 Task: Export SBOM in the repository "Javascript".
Action: Mouse moved to (1067, 84)
Screenshot: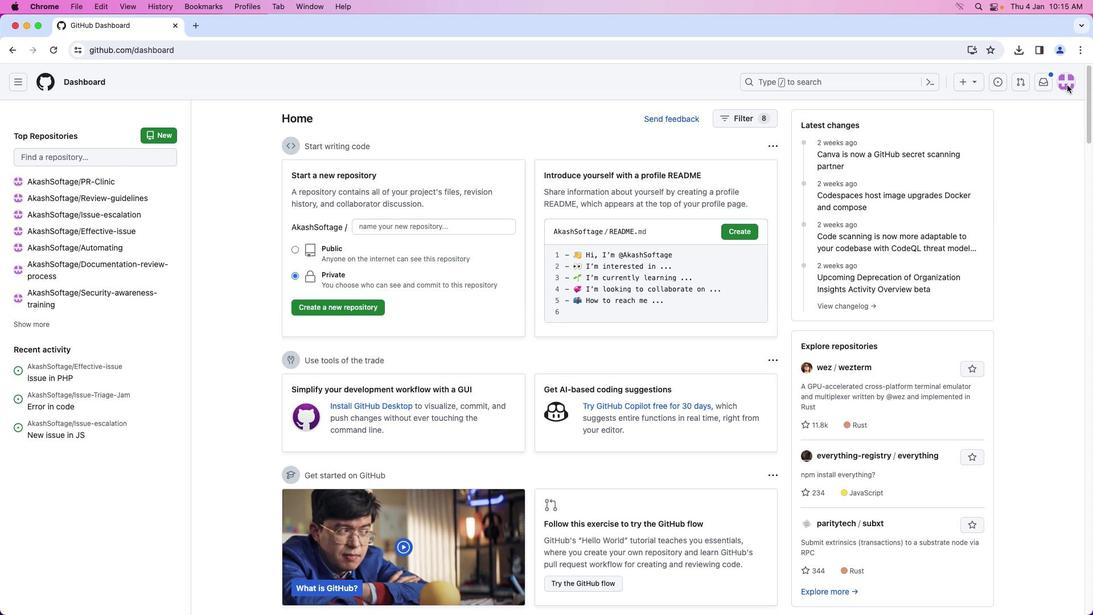 
Action: Mouse pressed left at (1067, 84)
Screenshot: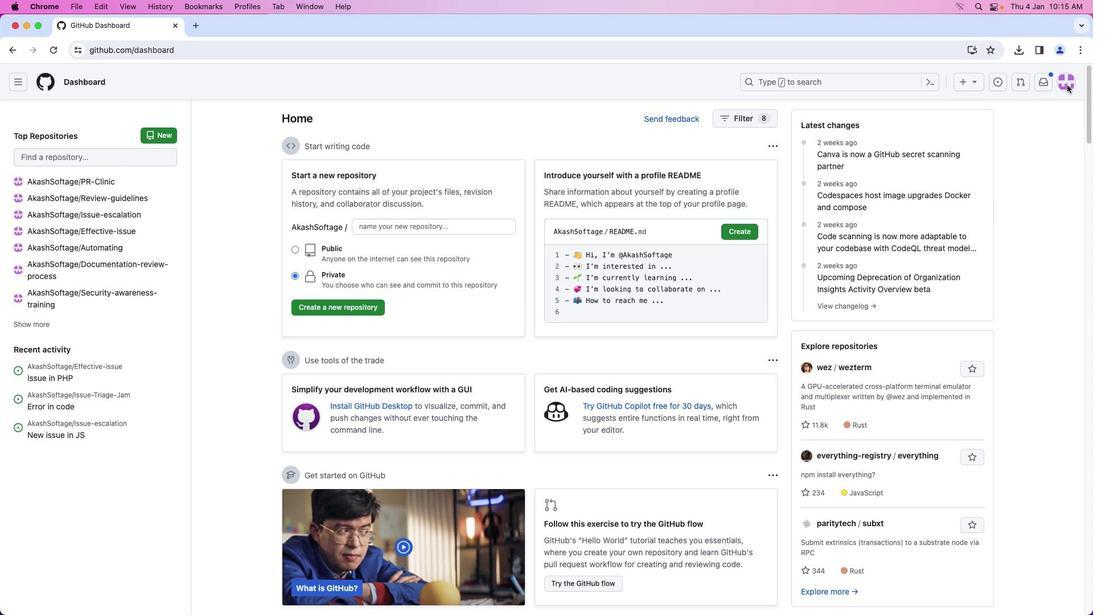 
Action: Mouse moved to (1066, 84)
Screenshot: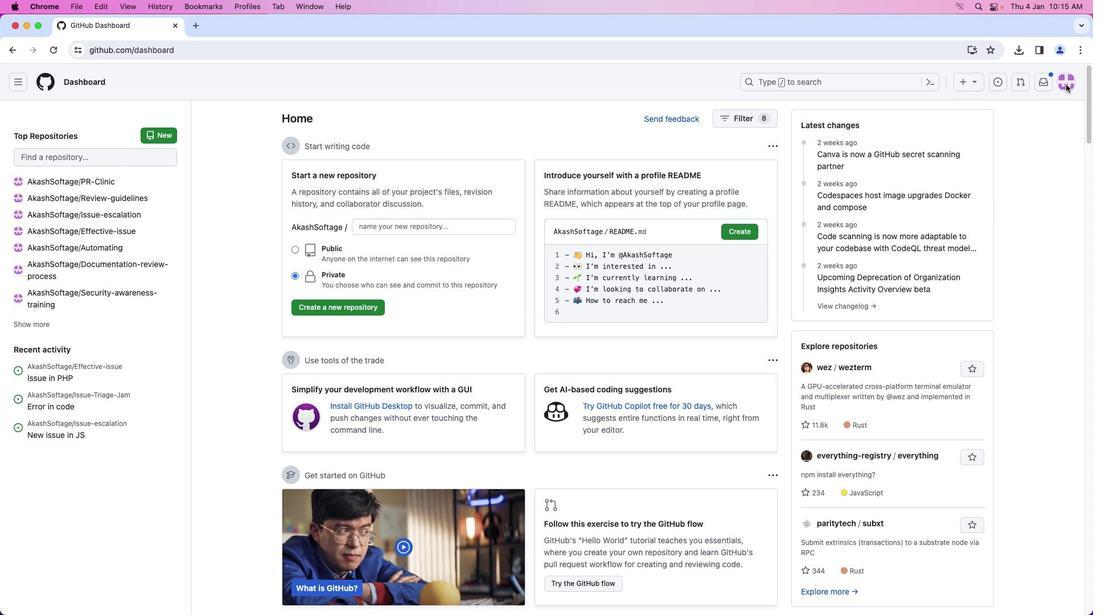 
Action: Mouse pressed left at (1066, 84)
Screenshot: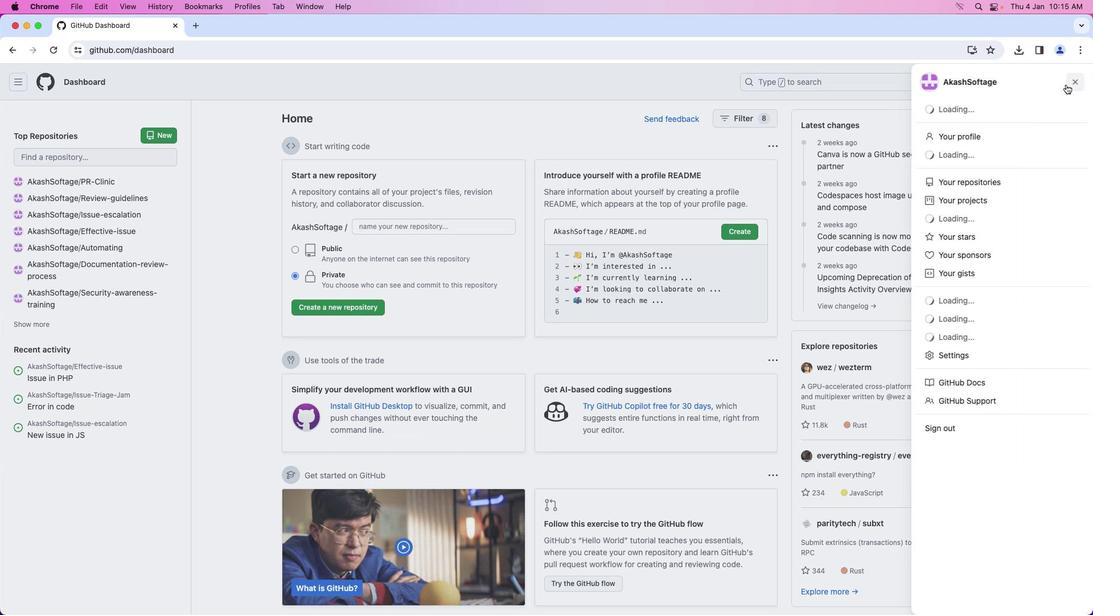 
Action: Mouse moved to (1004, 181)
Screenshot: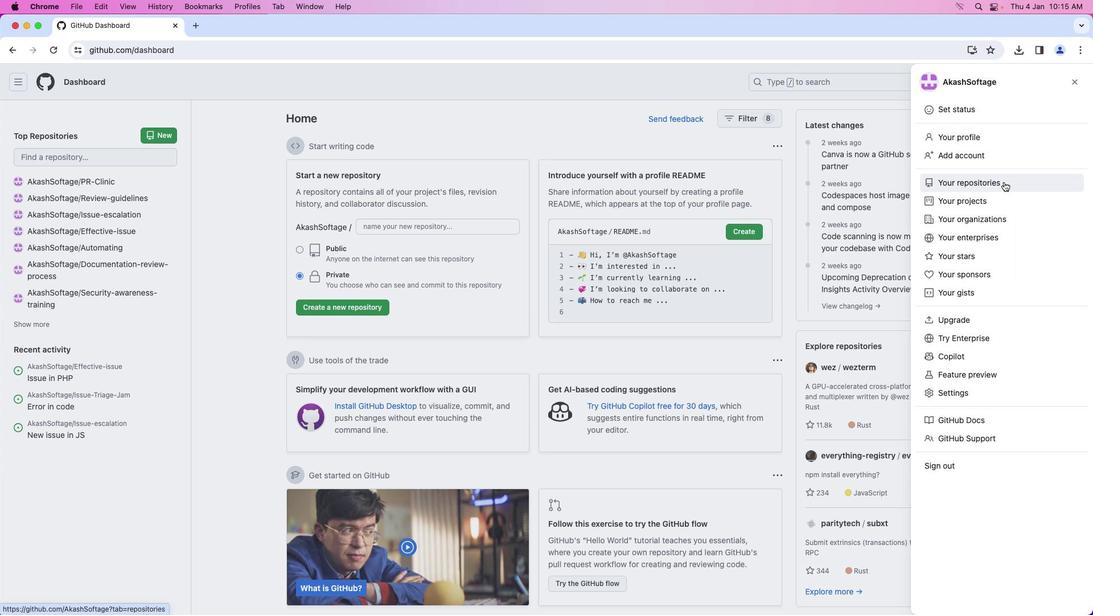 
Action: Mouse pressed left at (1004, 181)
Screenshot: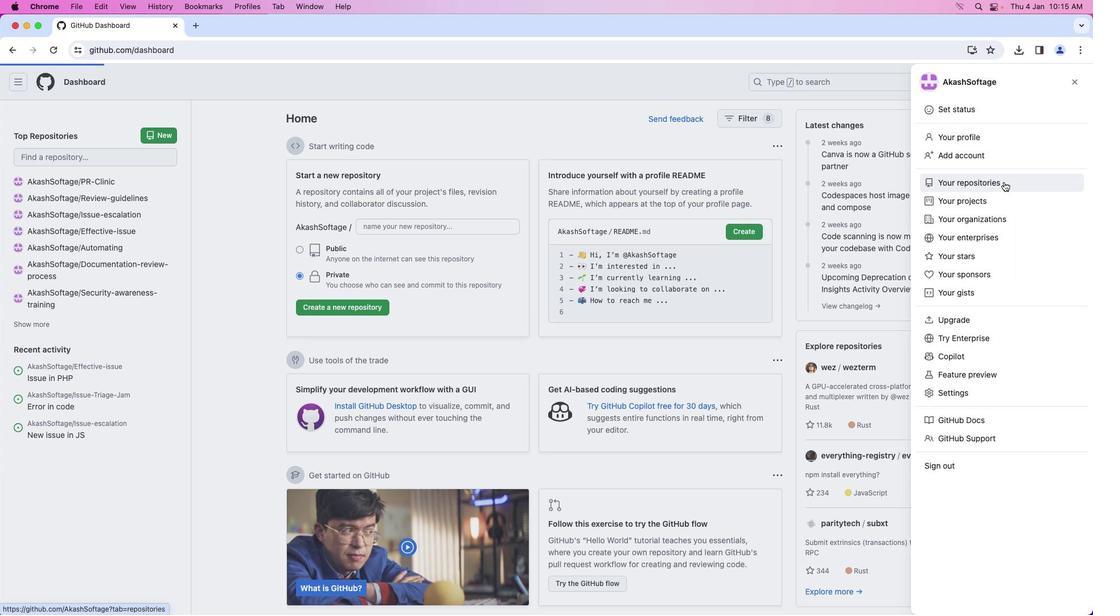 
Action: Mouse moved to (411, 190)
Screenshot: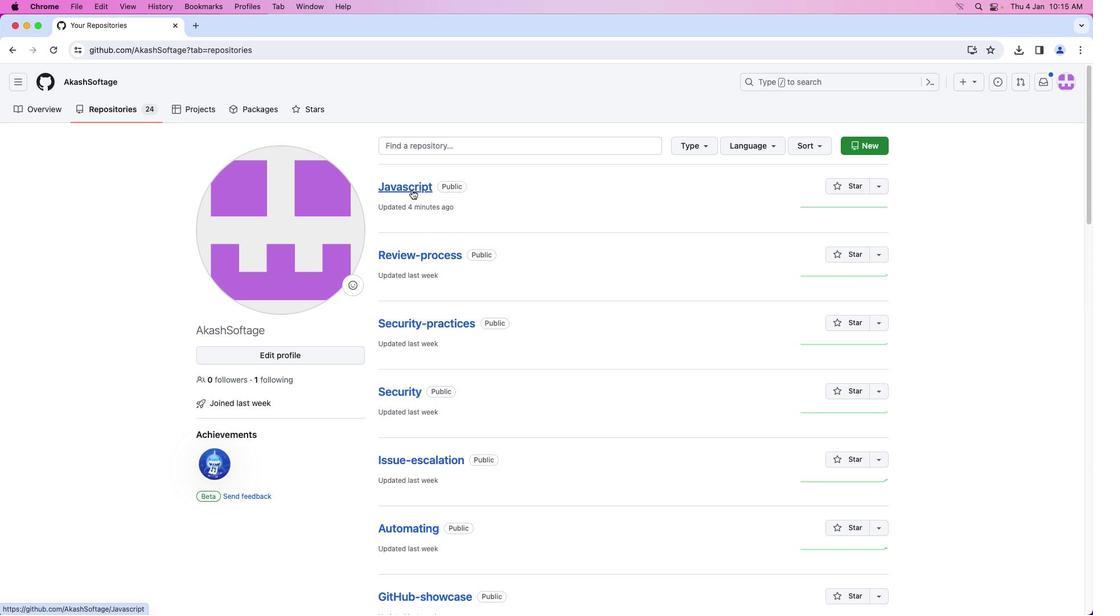 
Action: Mouse pressed left at (411, 190)
Screenshot: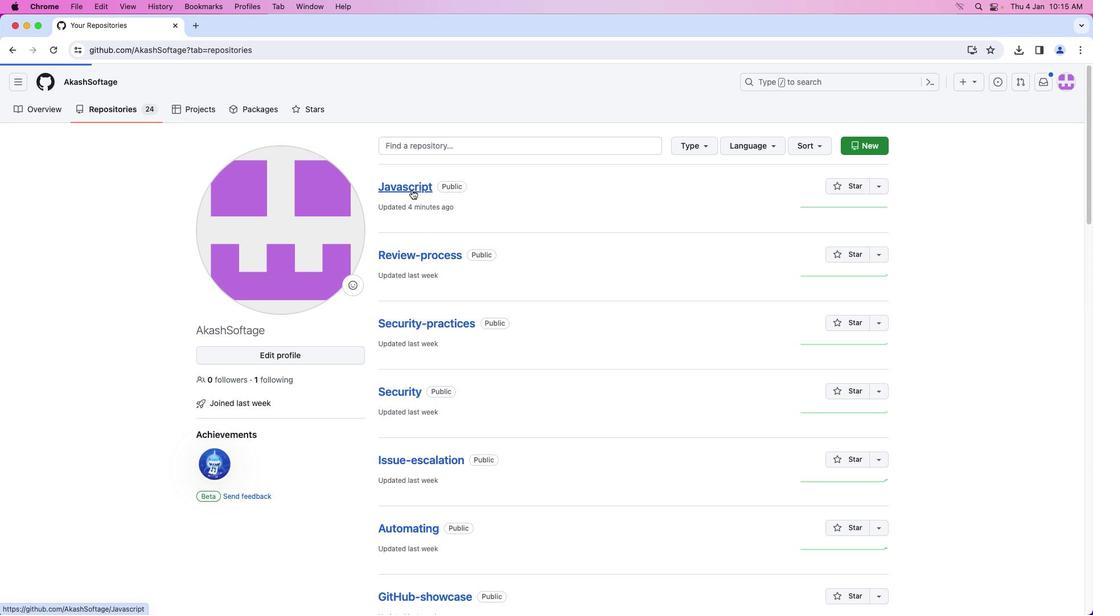 
Action: Mouse moved to (421, 111)
Screenshot: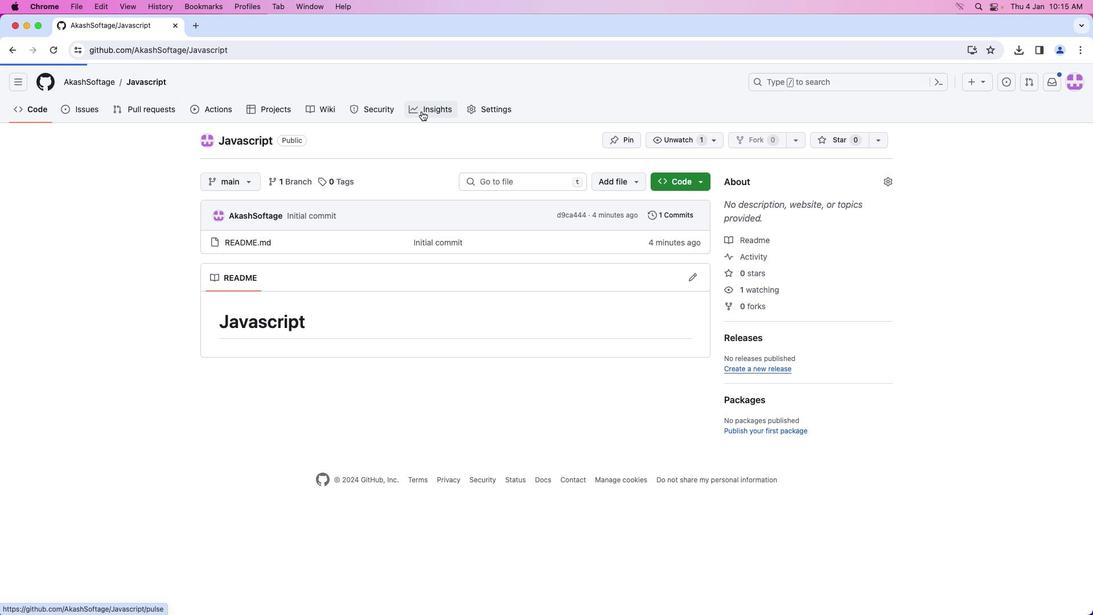 
Action: Mouse pressed left at (421, 111)
Screenshot: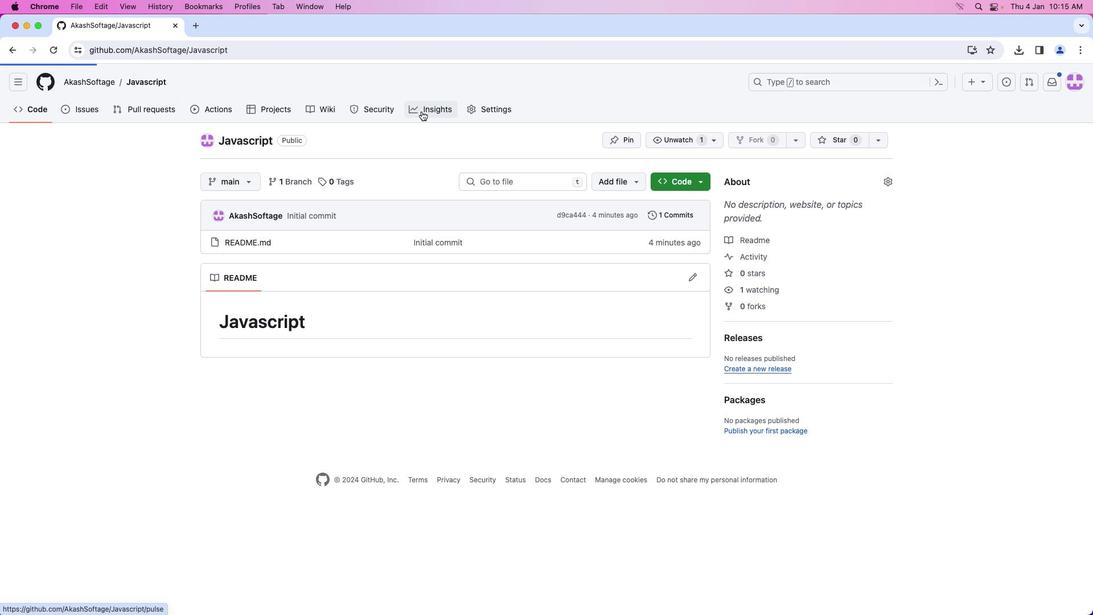 
Action: Mouse moved to (309, 298)
Screenshot: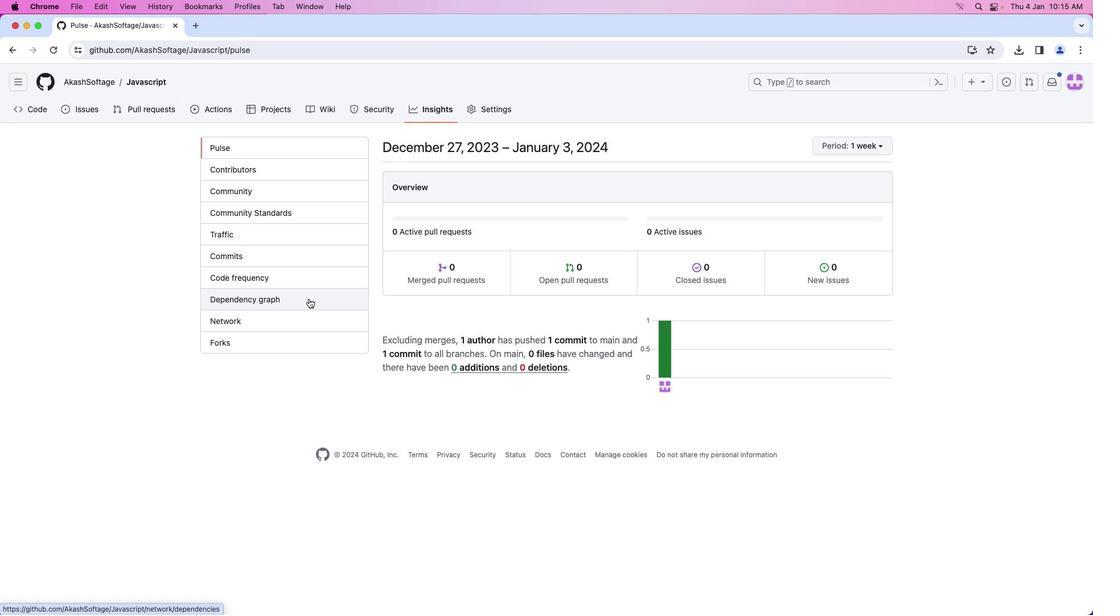 
Action: Mouse pressed left at (309, 298)
Screenshot: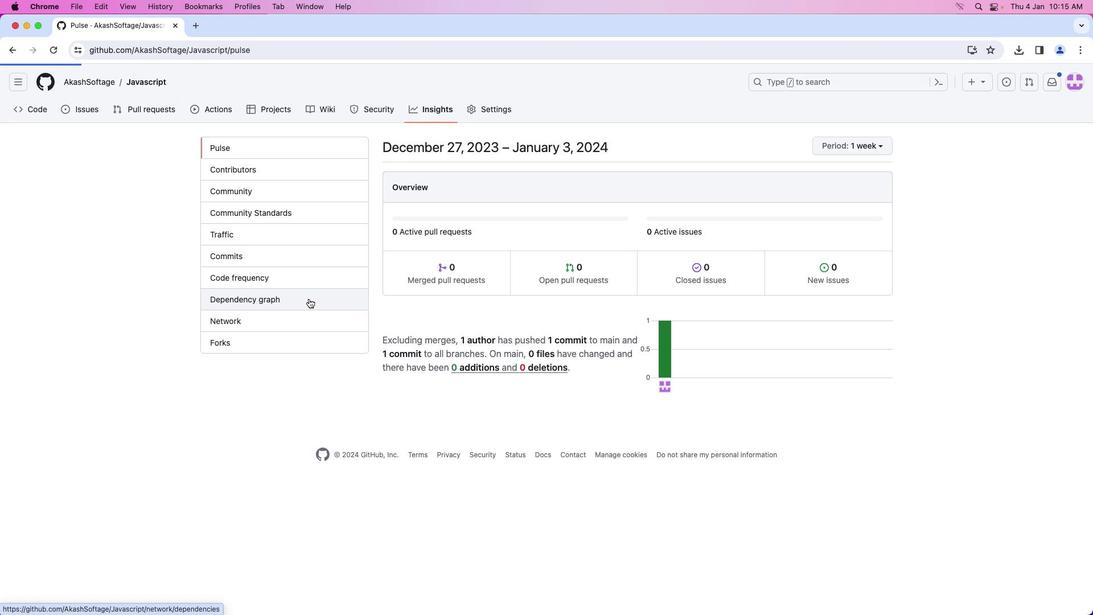 
Action: Mouse moved to (853, 182)
Screenshot: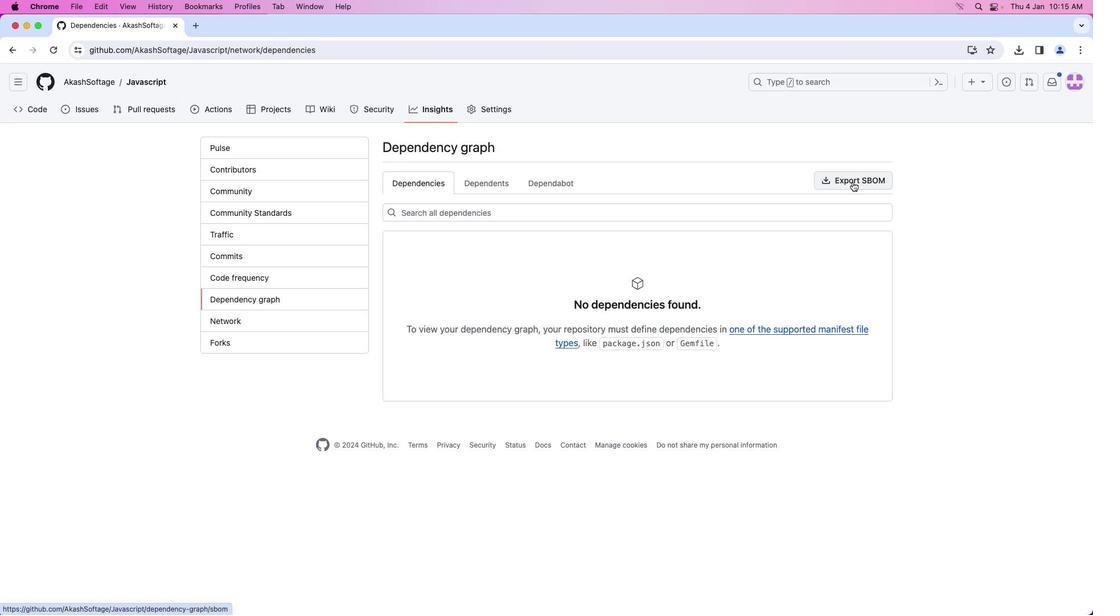 
Action: Mouse pressed left at (853, 182)
Screenshot: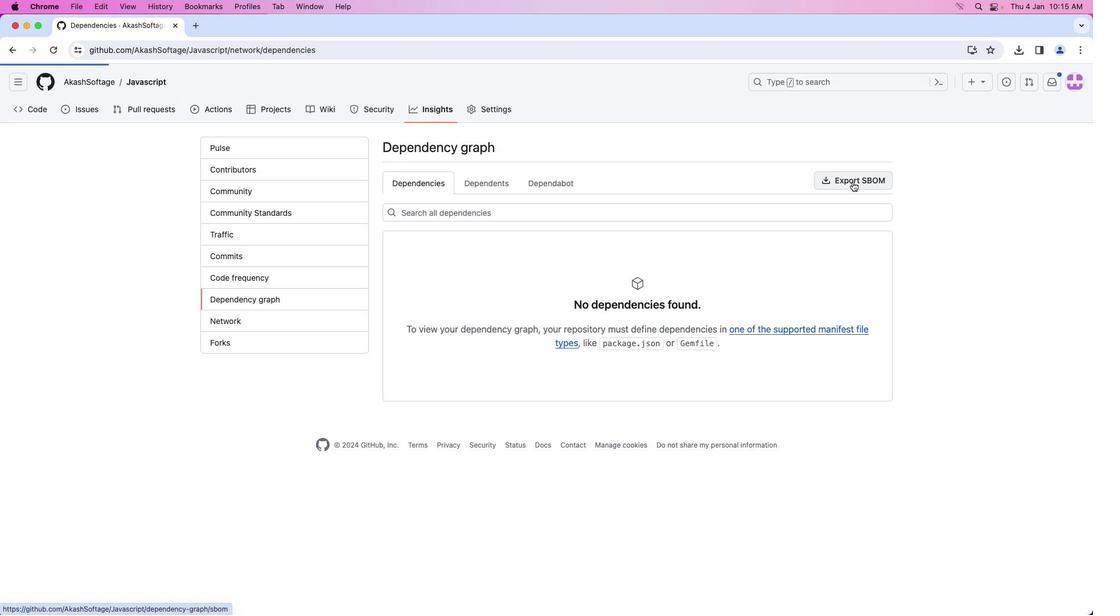 
Action: Mouse moved to (852, 182)
Screenshot: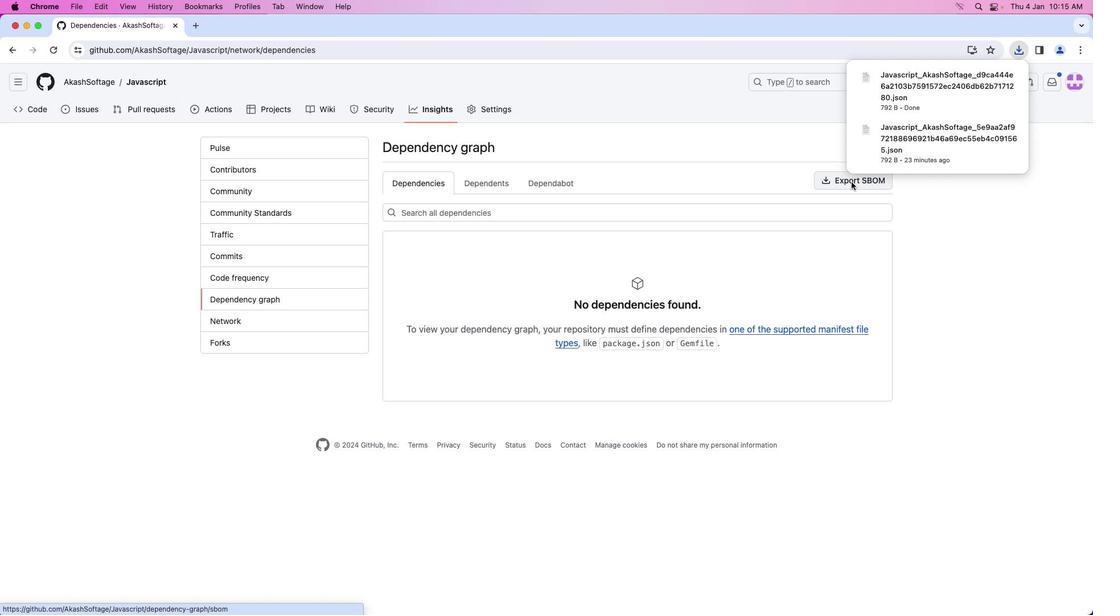 
